 Task: Create a due date automation trigger when advanced on, 2 hours after a card is due add content with a description not containing resume.
Action: Mouse moved to (1364, 101)
Screenshot: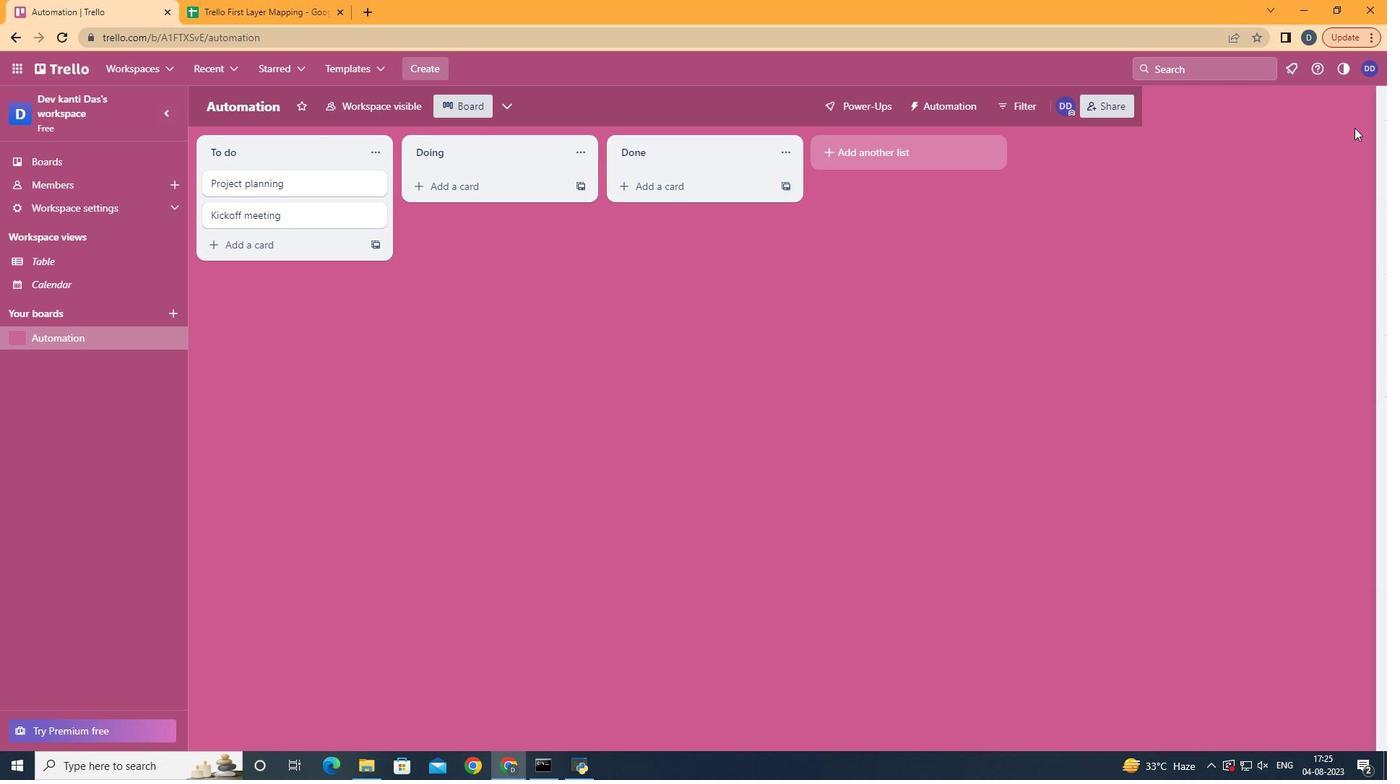 
Action: Mouse pressed left at (1364, 101)
Screenshot: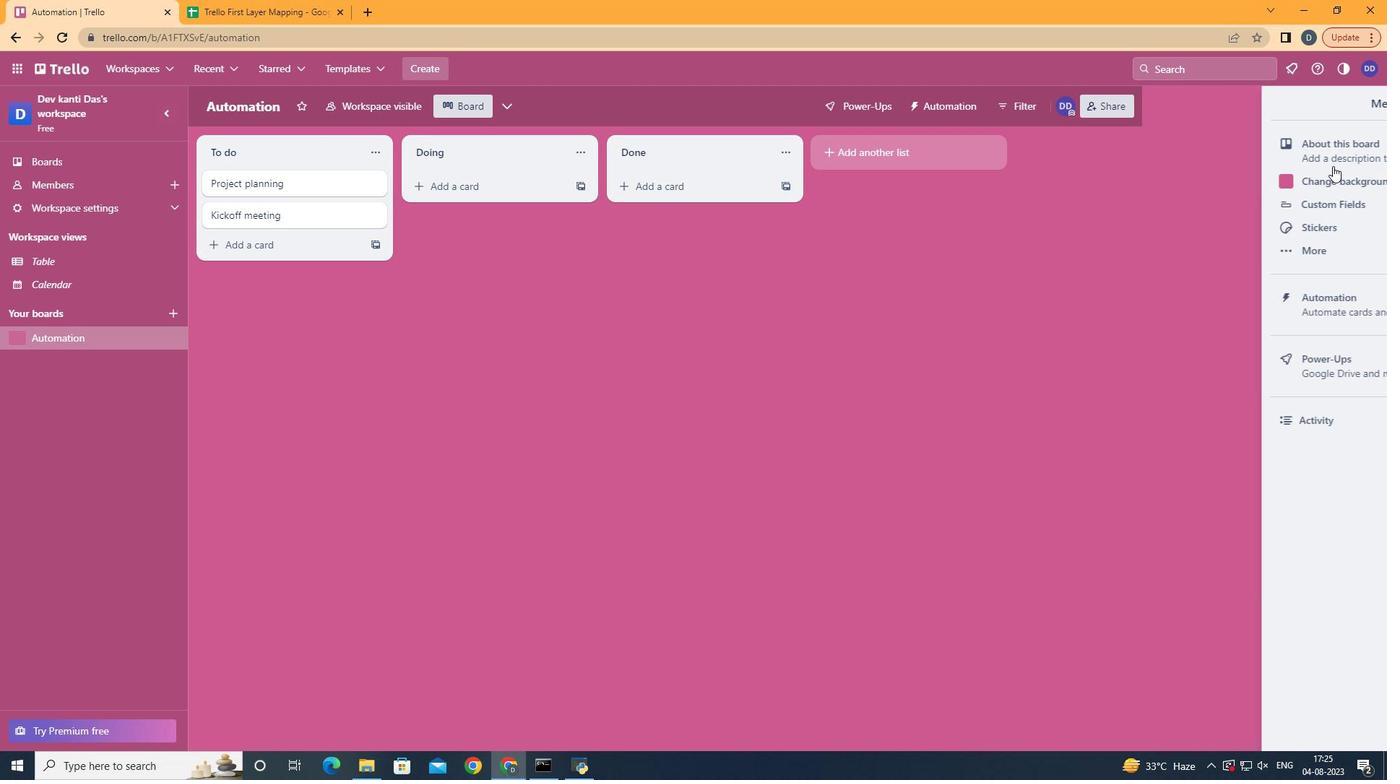 
Action: Mouse moved to (1231, 295)
Screenshot: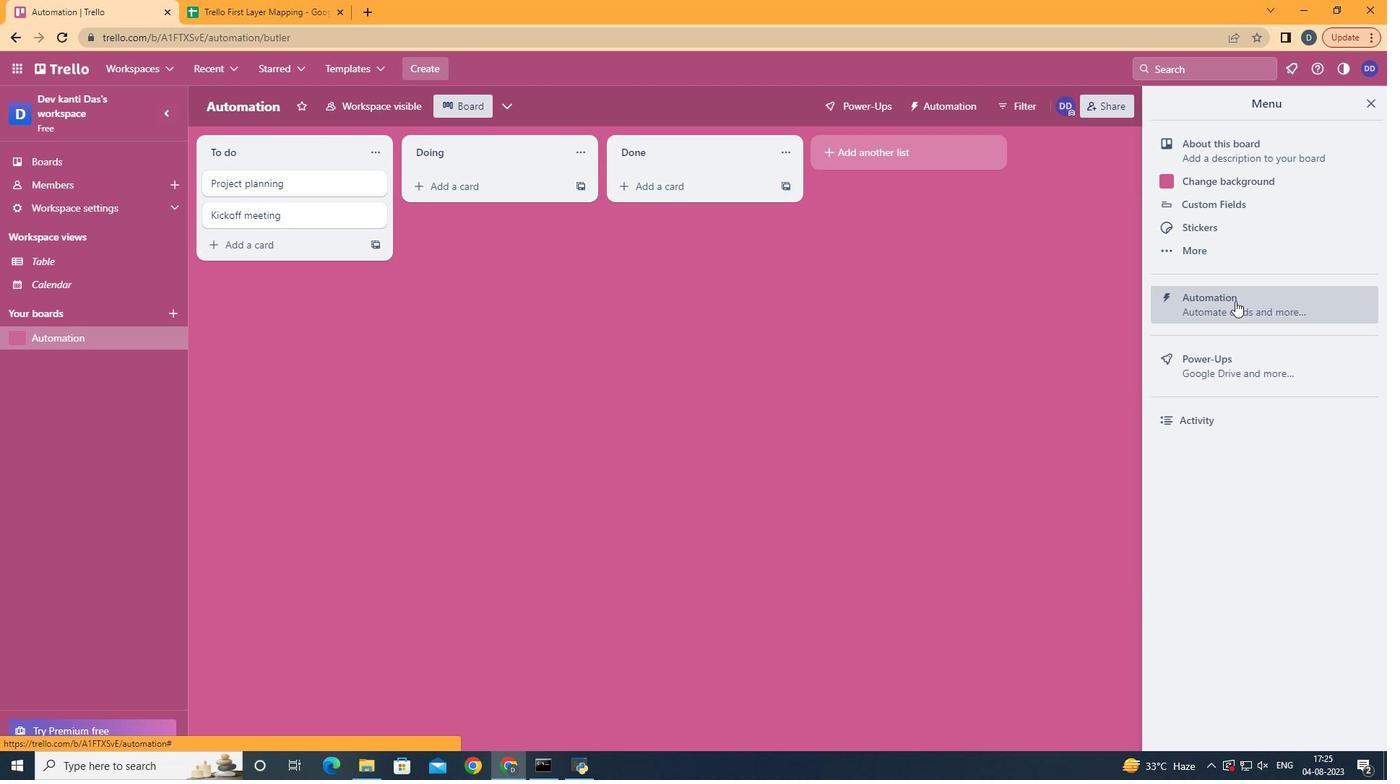 
Action: Mouse pressed left at (1231, 295)
Screenshot: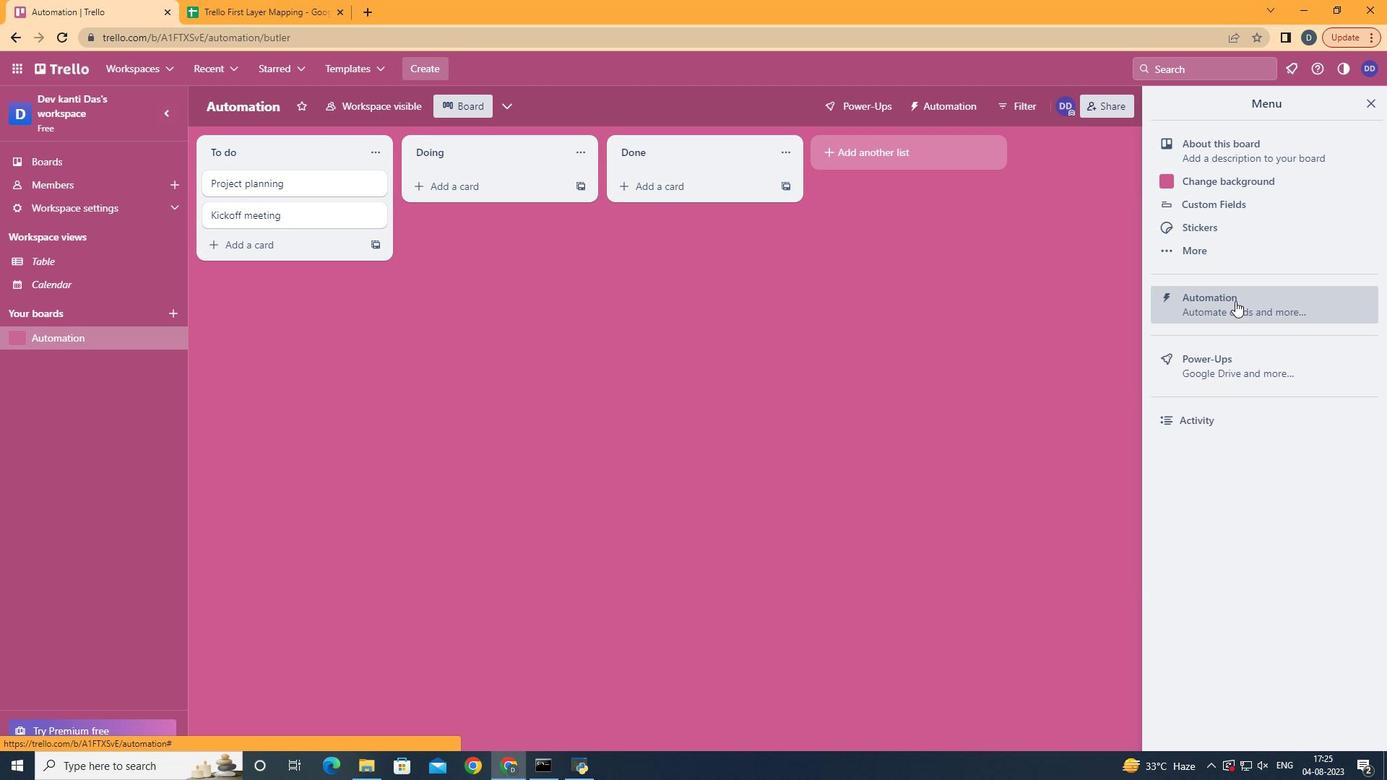
Action: Mouse moved to (281, 286)
Screenshot: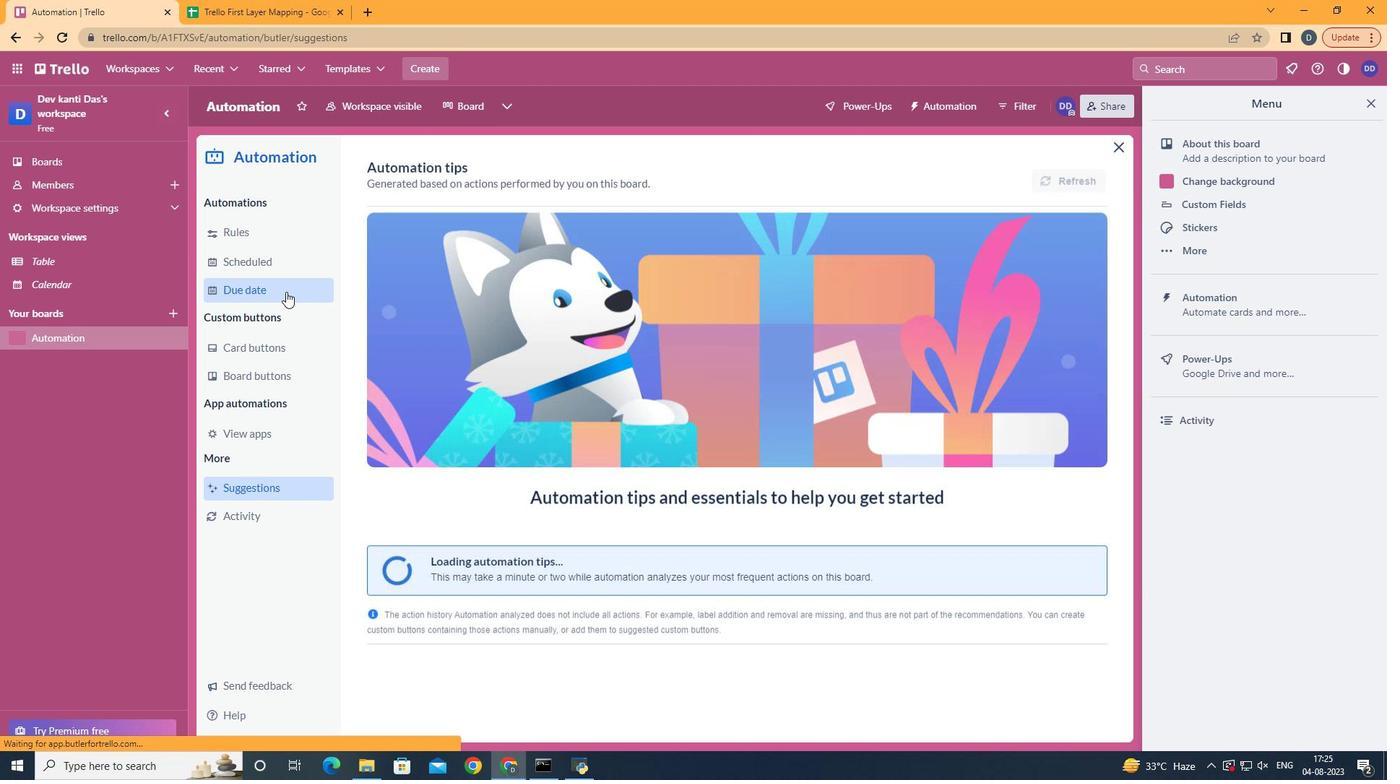 
Action: Mouse pressed left at (281, 286)
Screenshot: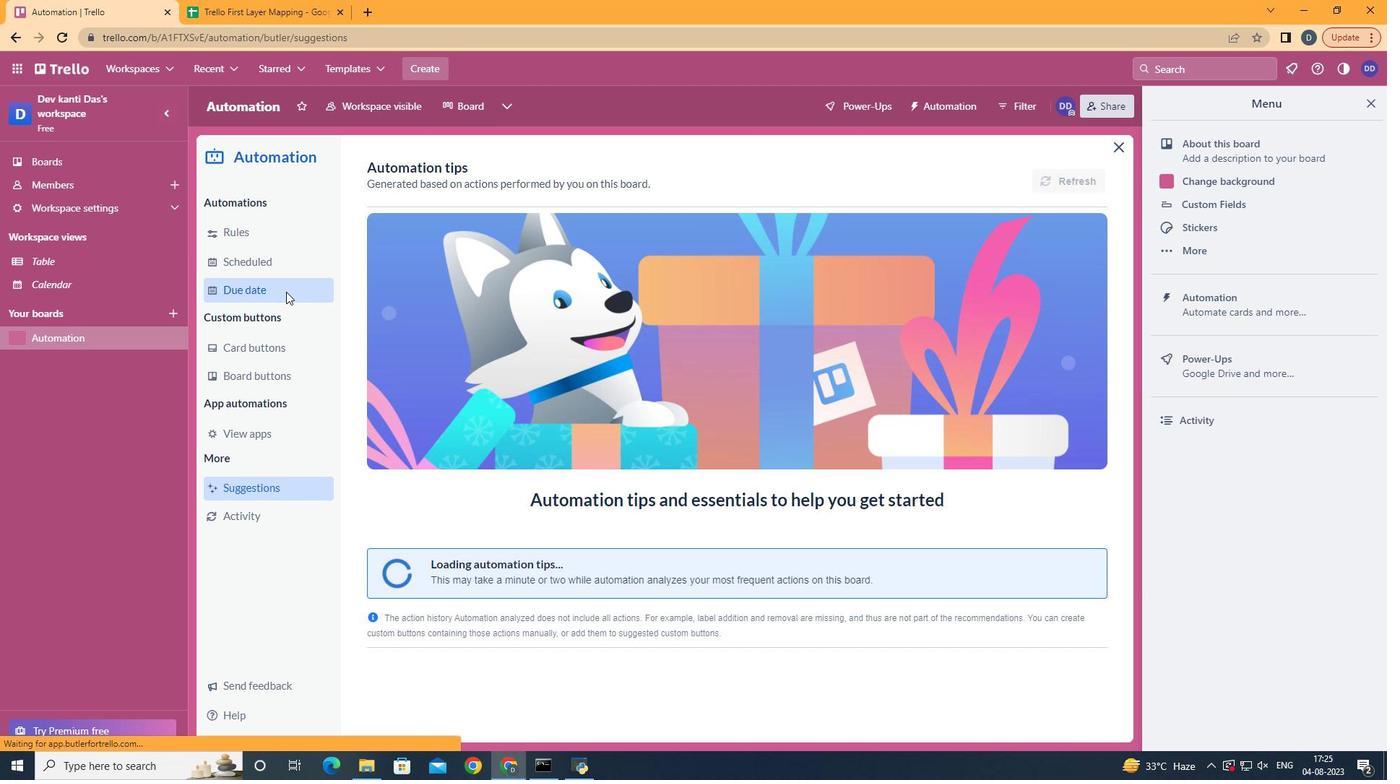 
Action: Mouse moved to (1017, 163)
Screenshot: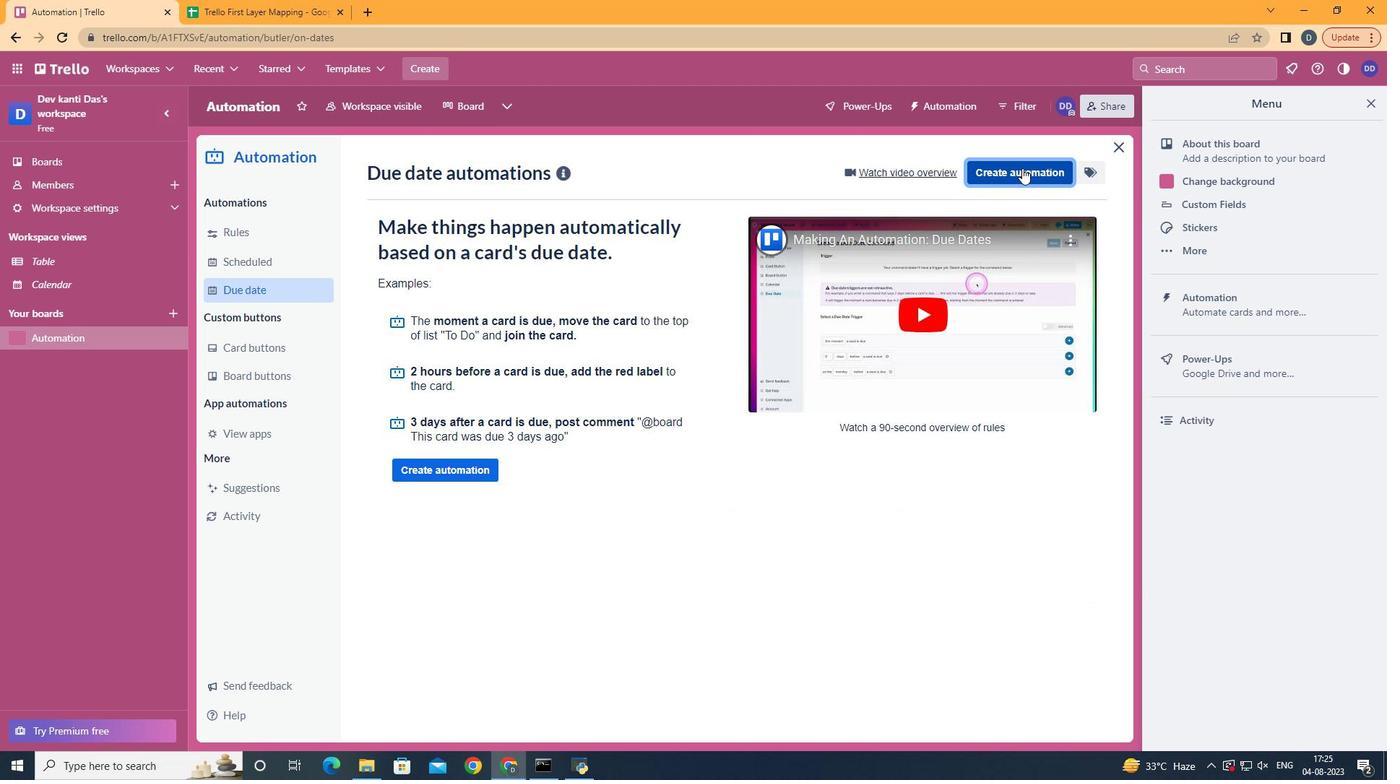 
Action: Mouse pressed left at (1017, 163)
Screenshot: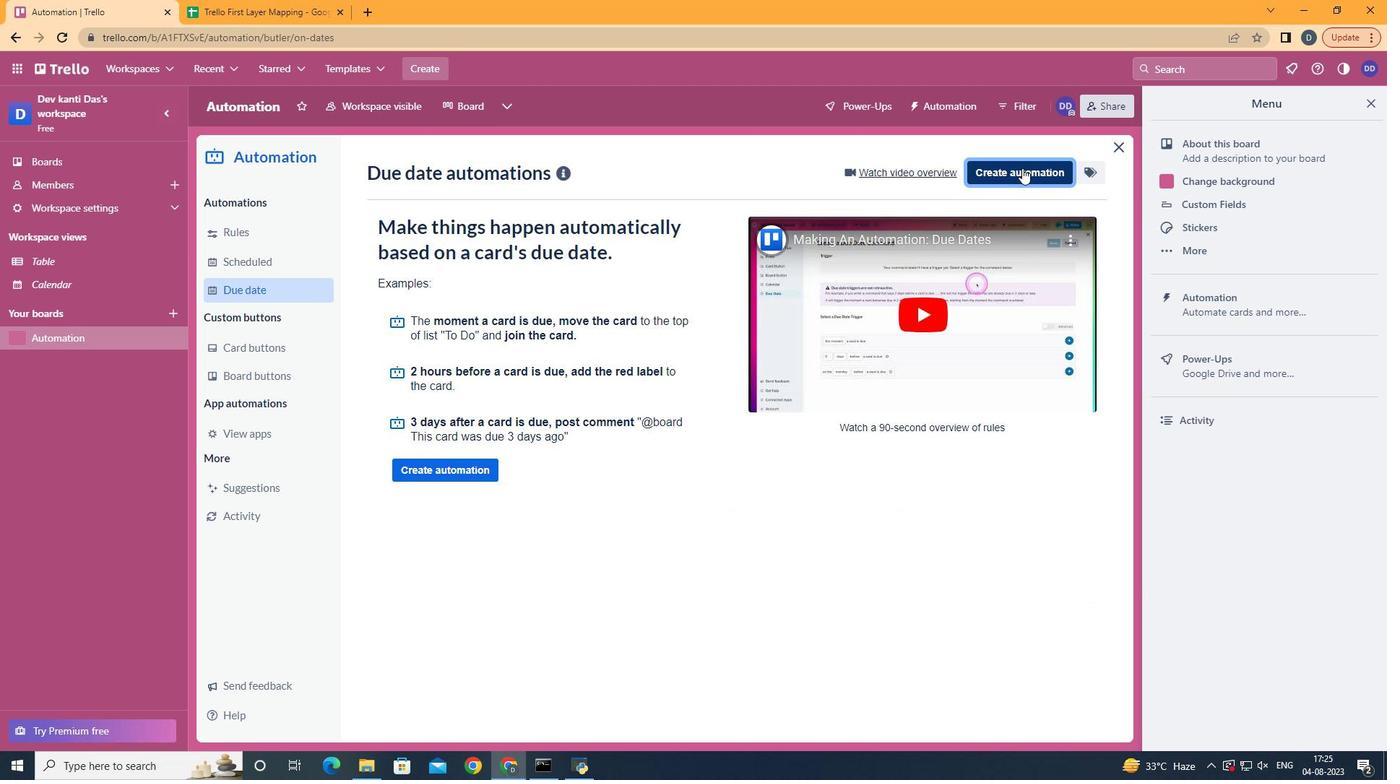 
Action: Mouse moved to (745, 302)
Screenshot: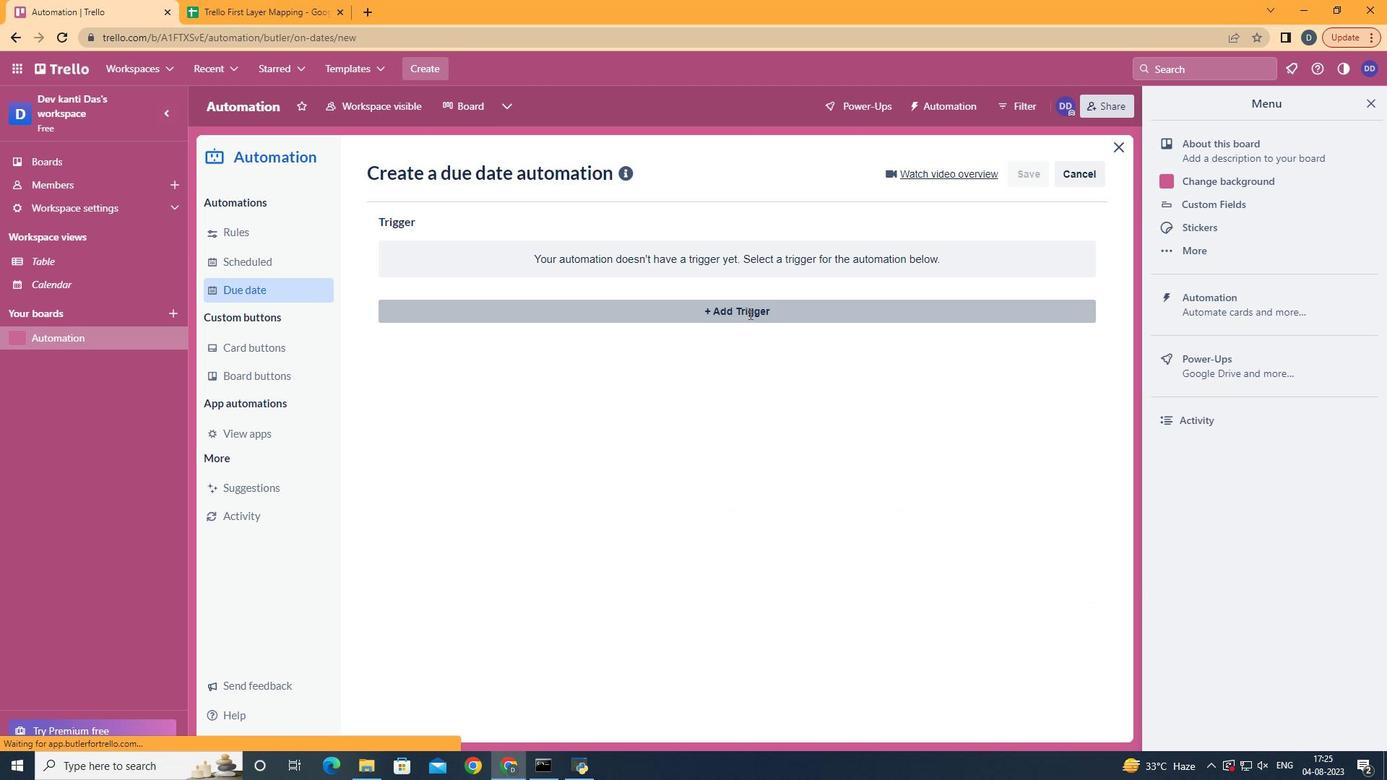 
Action: Mouse pressed left at (745, 302)
Screenshot: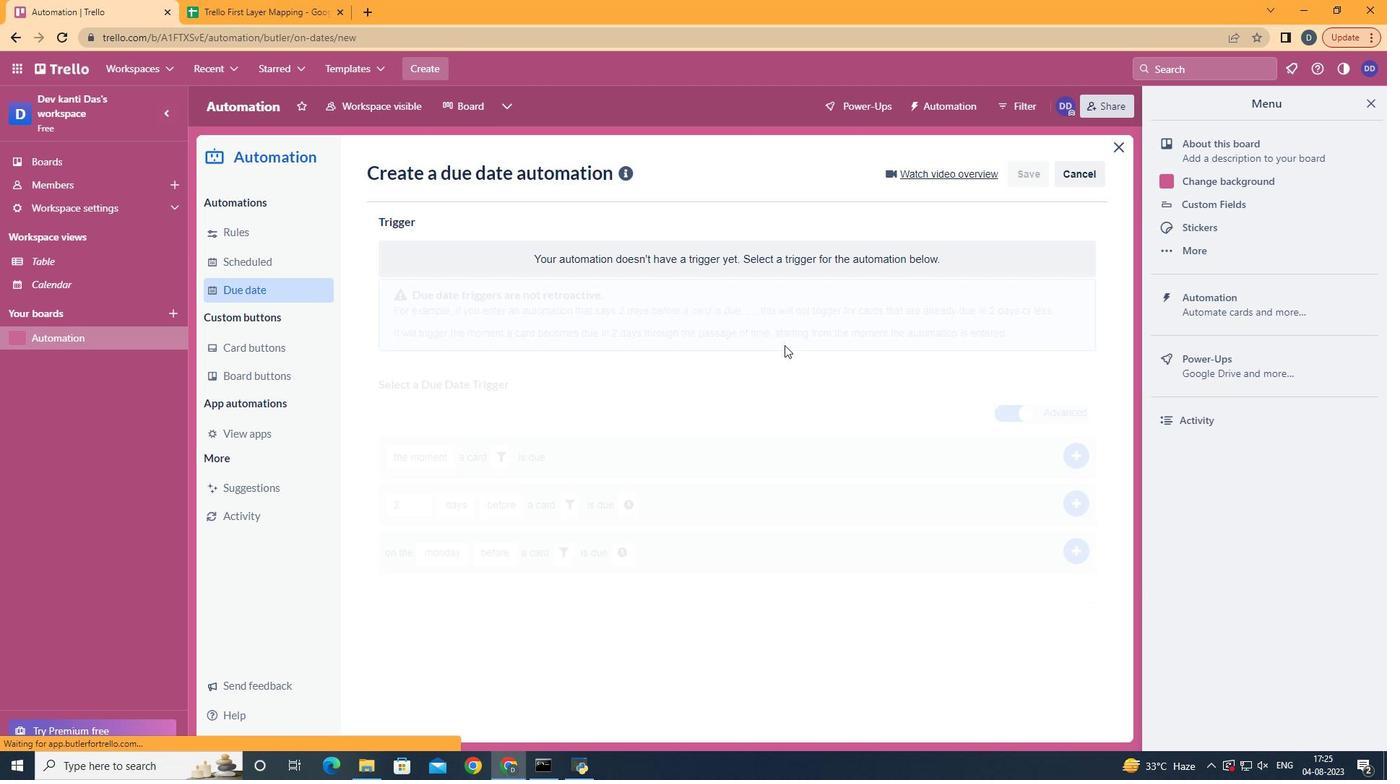 
Action: Mouse moved to (458, 615)
Screenshot: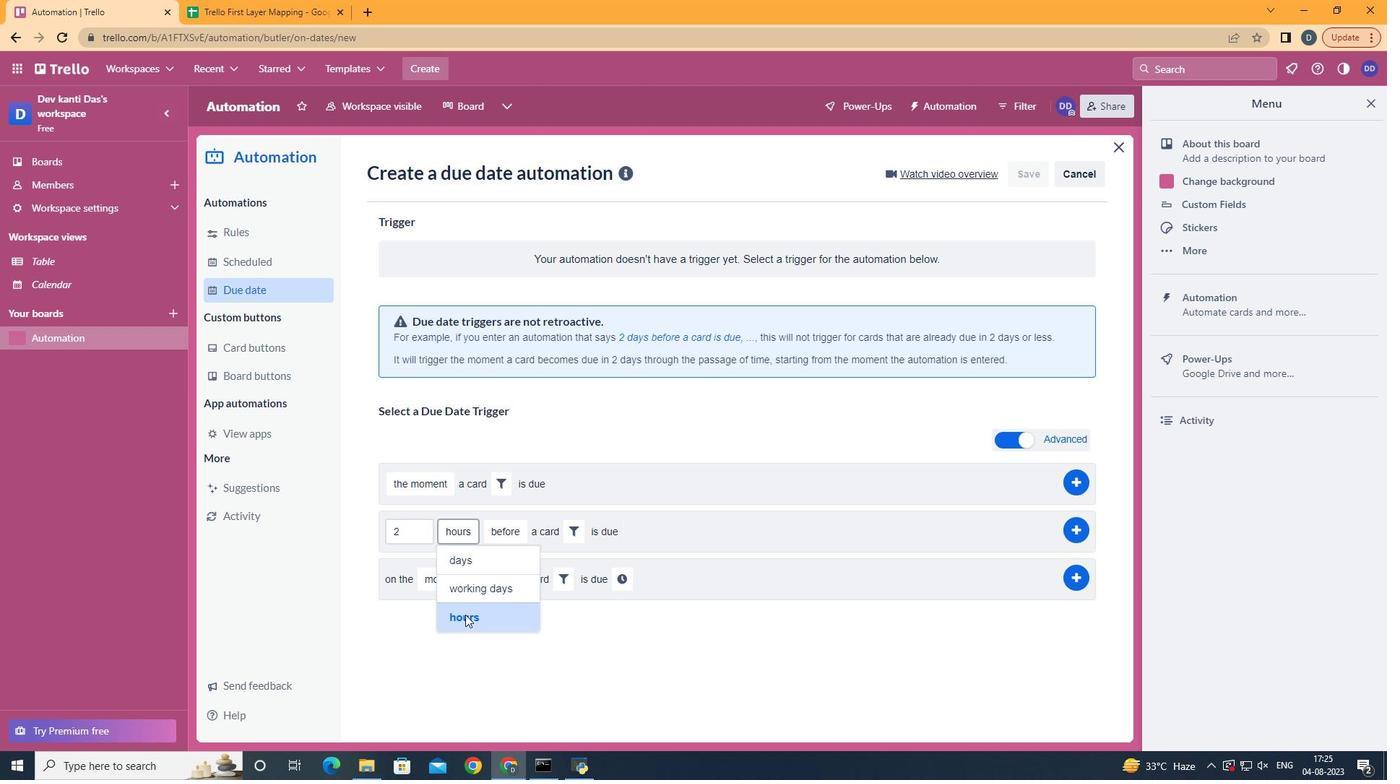 
Action: Mouse pressed left at (458, 615)
Screenshot: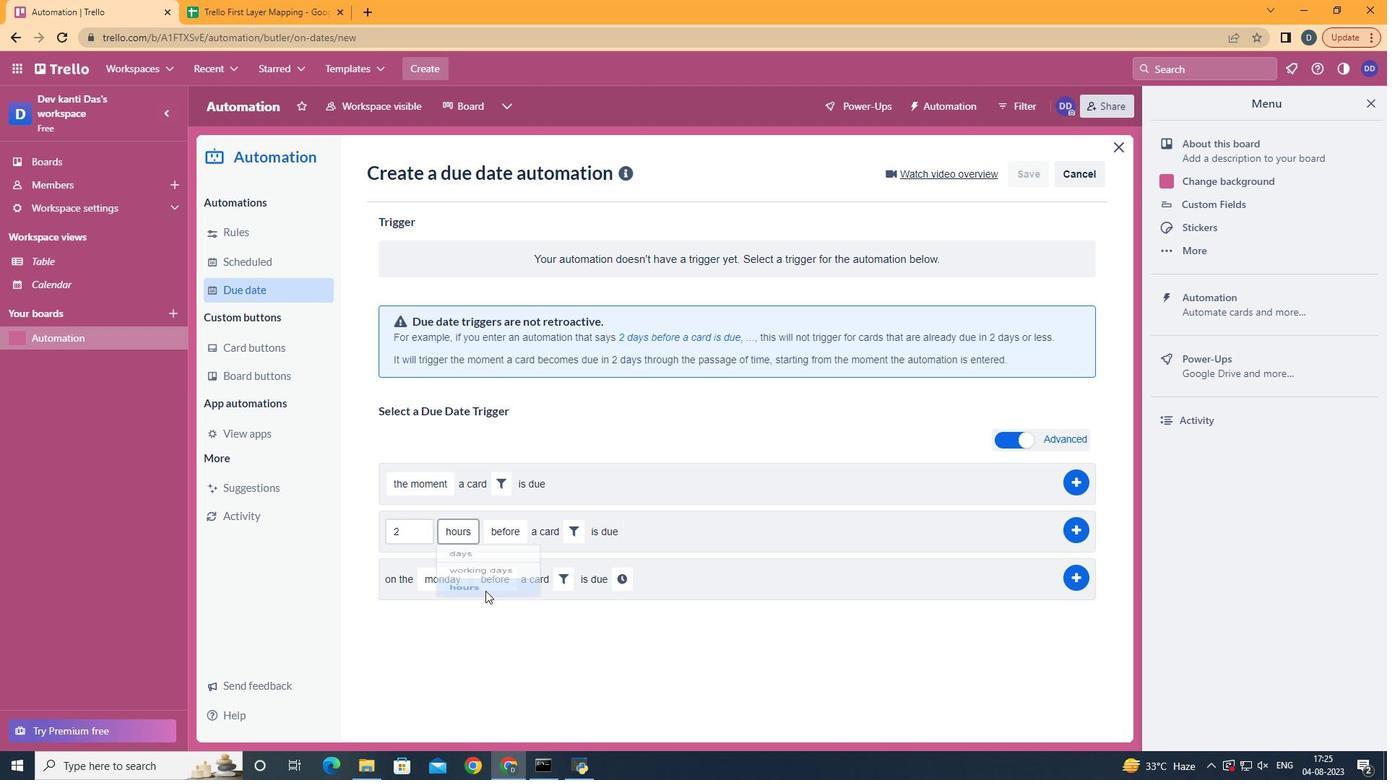 
Action: Mouse moved to (503, 590)
Screenshot: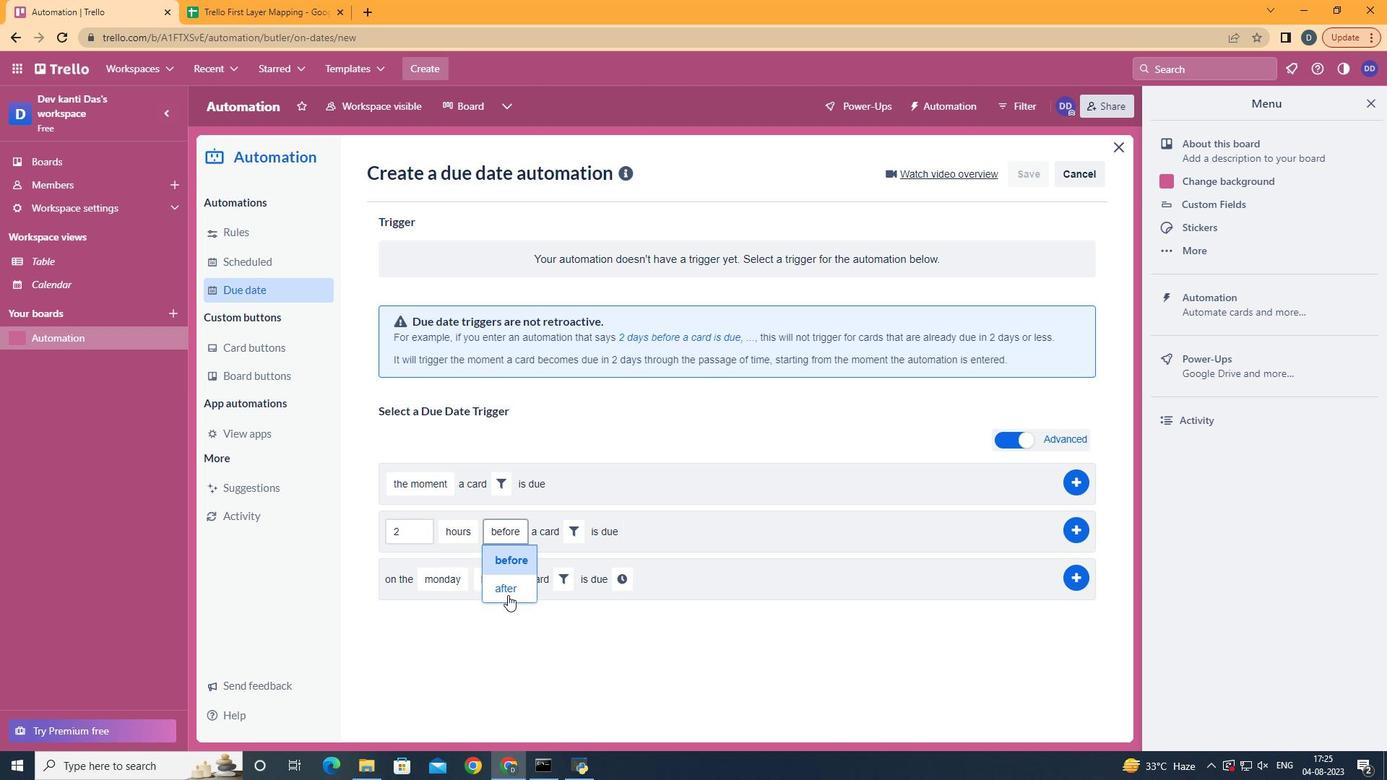 
Action: Mouse pressed left at (503, 590)
Screenshot: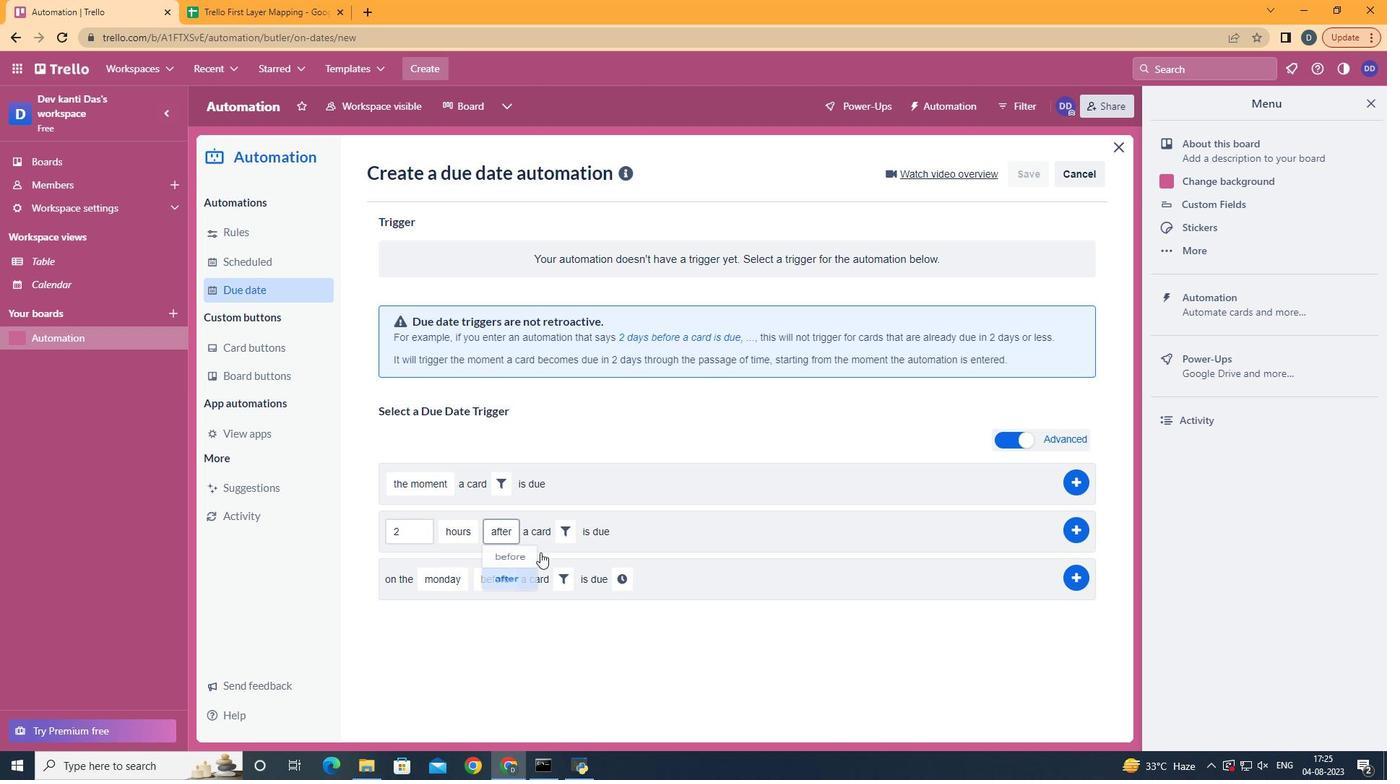 
Action: Mouse moved to (555, 517)
Screenshot: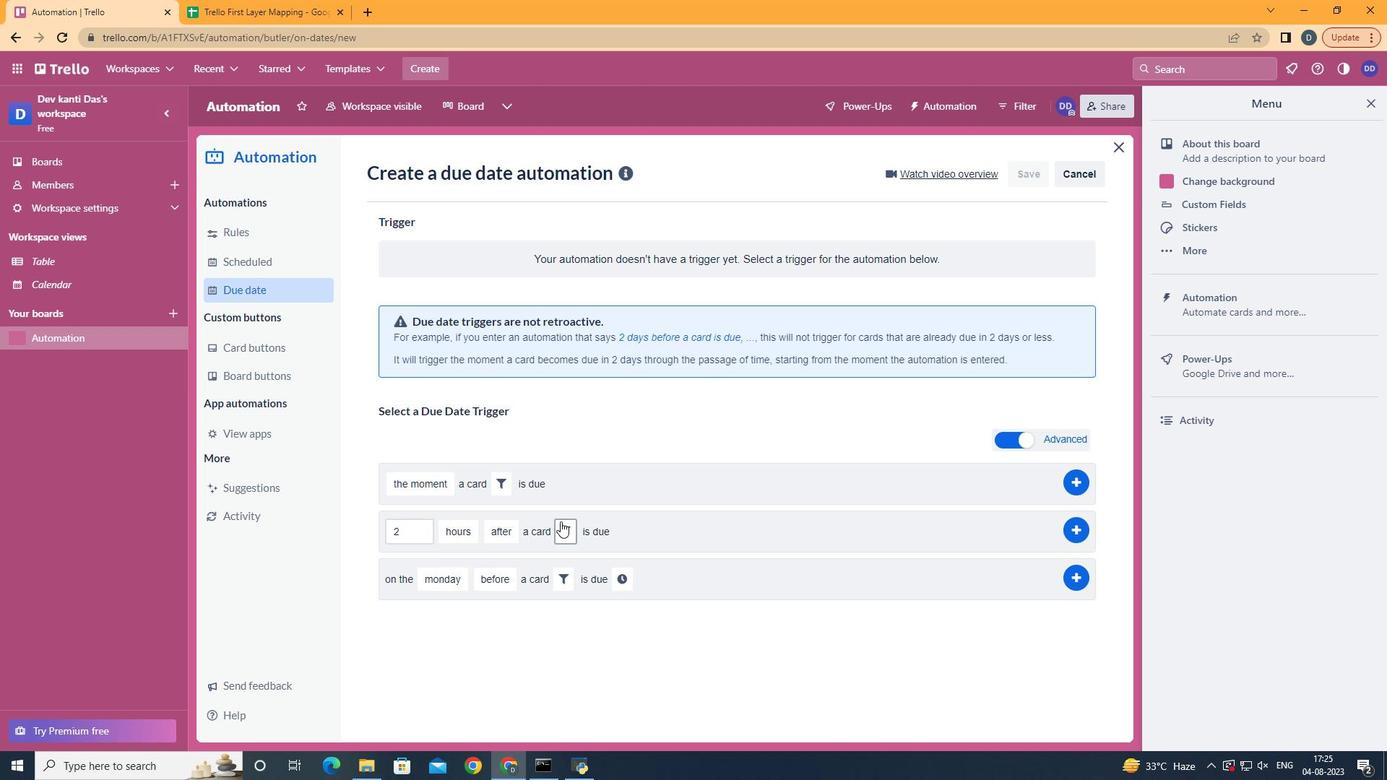 
Action: Mouse pressed left at (555, 517)
Screenshot: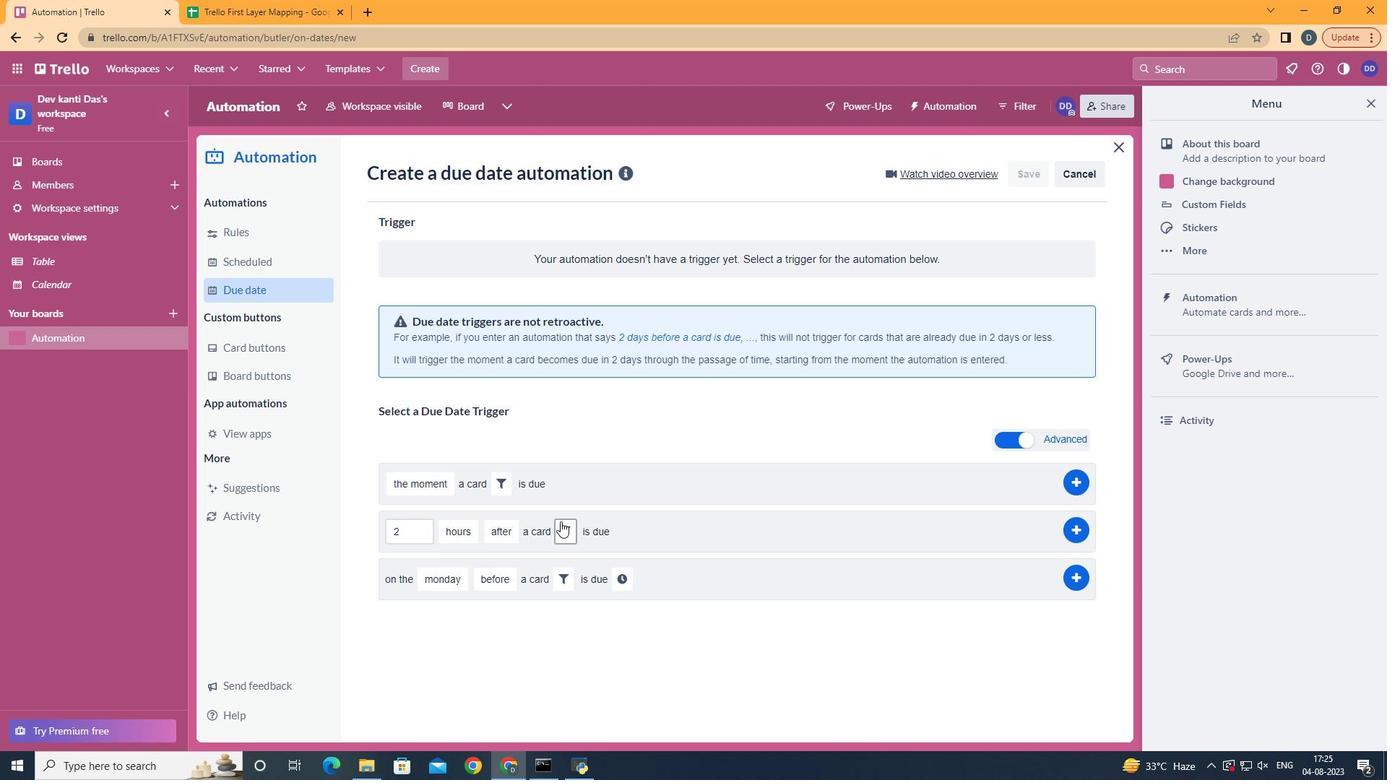 
Action: Mouse moved to (742, 574)
Screenshot: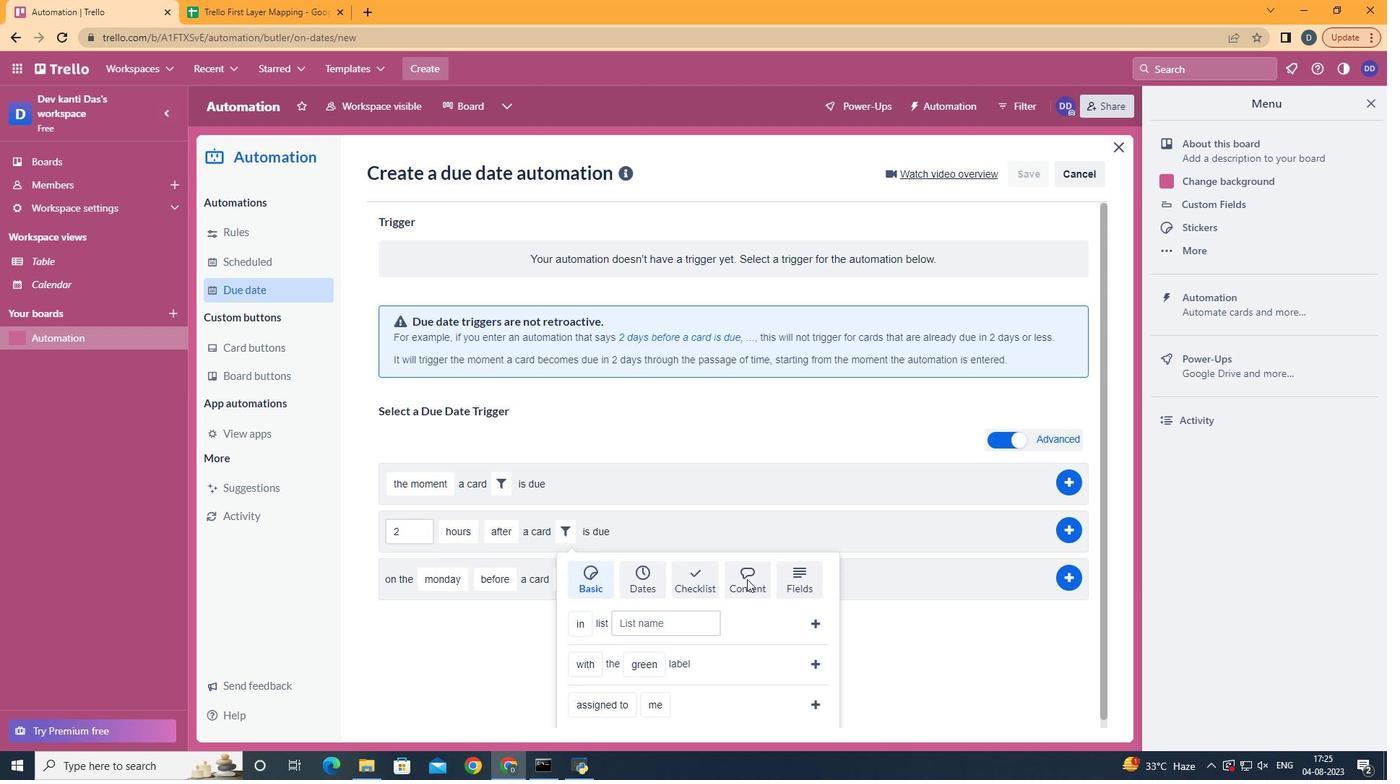 
Action: Mouse pressed left at (742, 574)
Screenshot: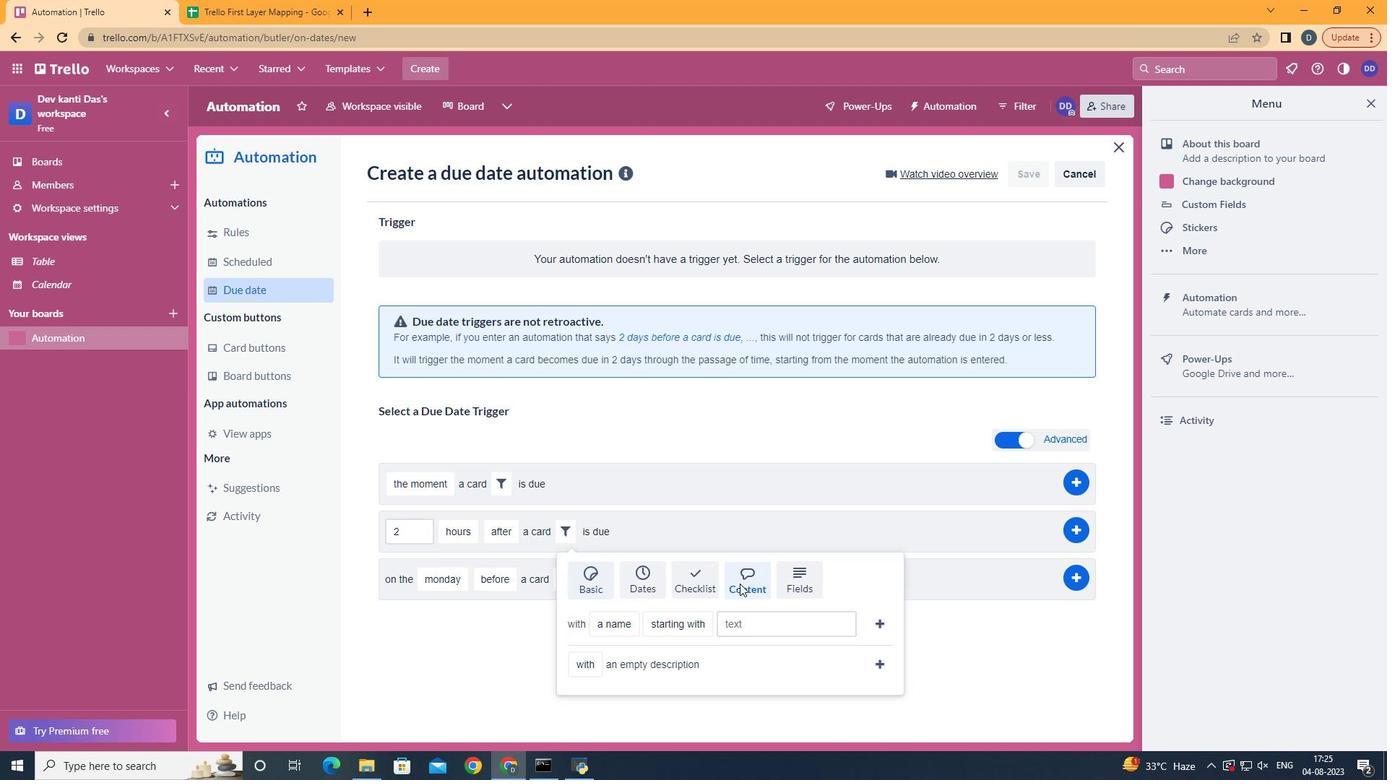 
Action: Mouse moved to (623, 677)
Screenshot: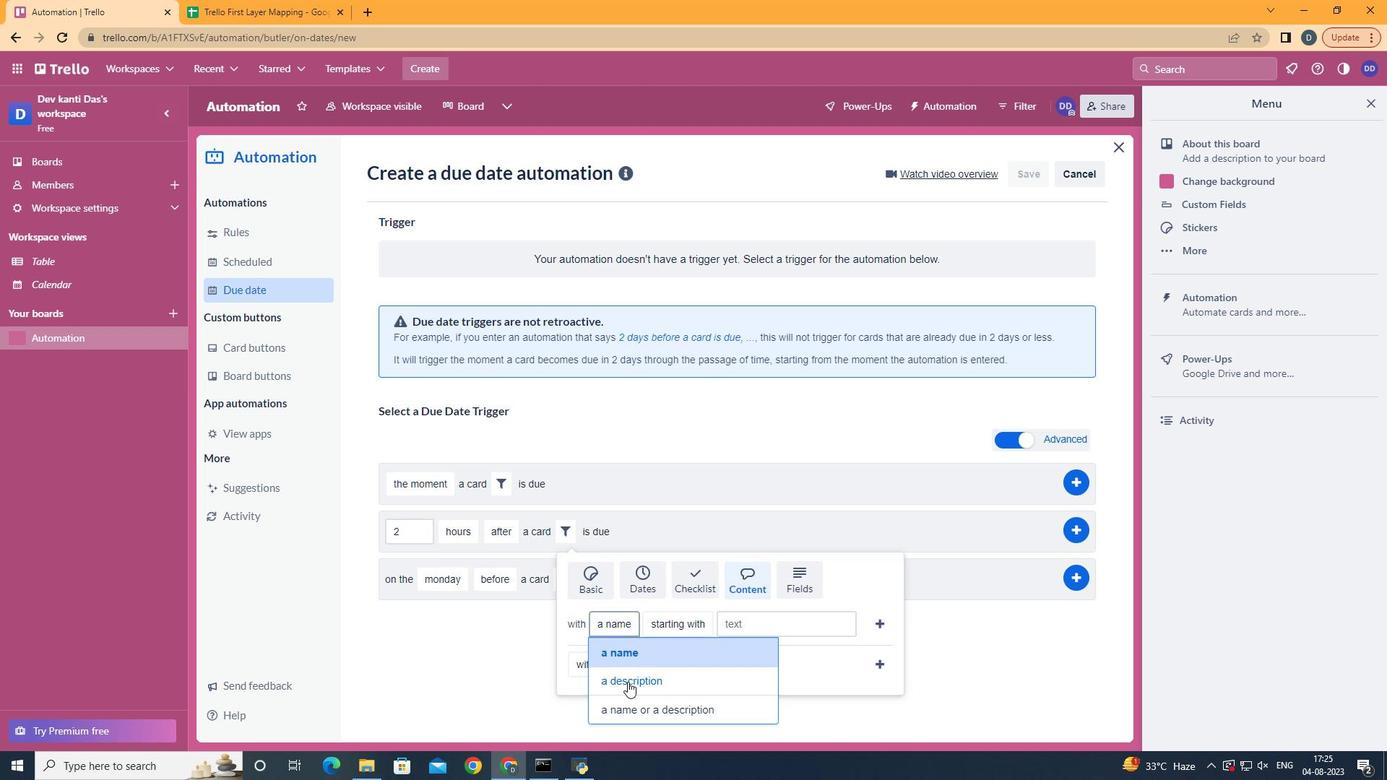 
Action: Mouse pressed left at (623, 677)
Screenshot: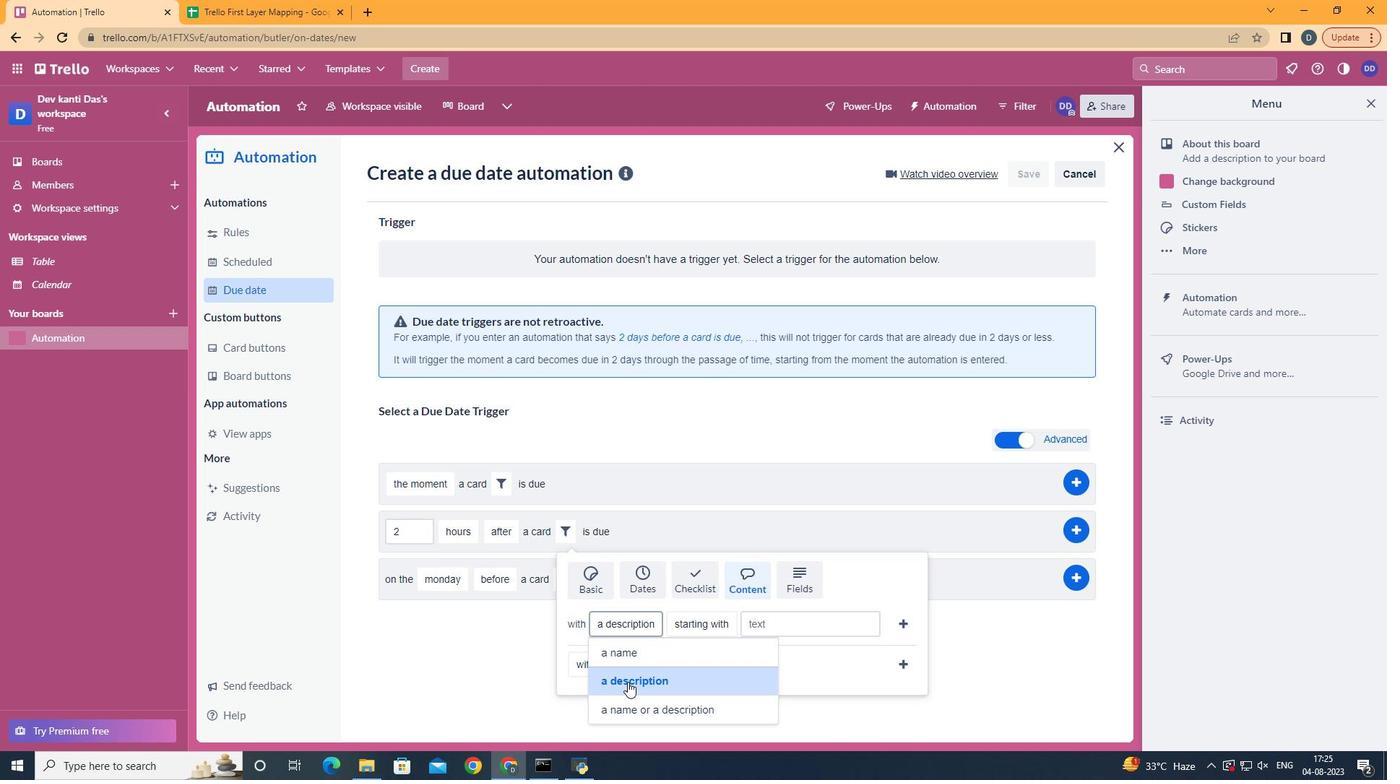 
Action: Mouse moved to (734, 588)
Screenshot: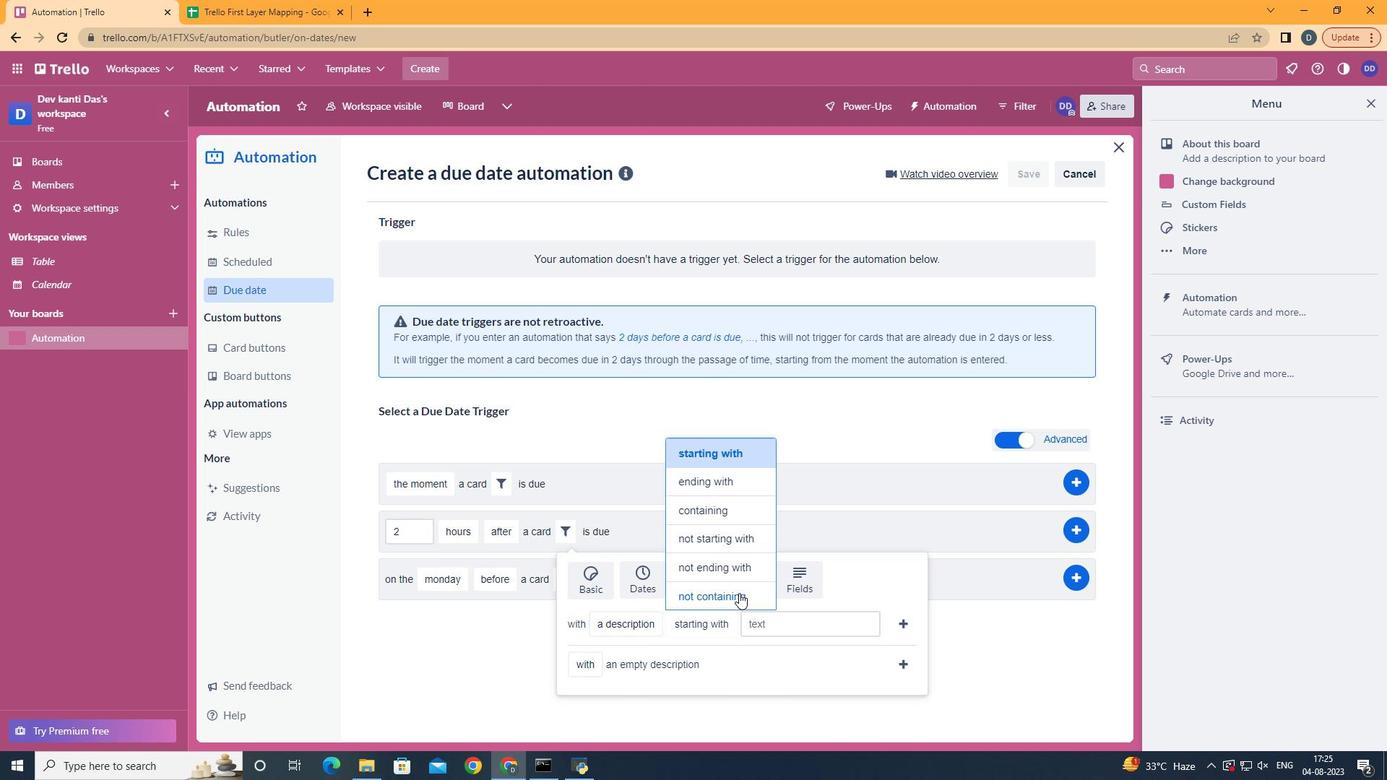 
Action: Mouse pressed left at (734, 588)
Screenshot: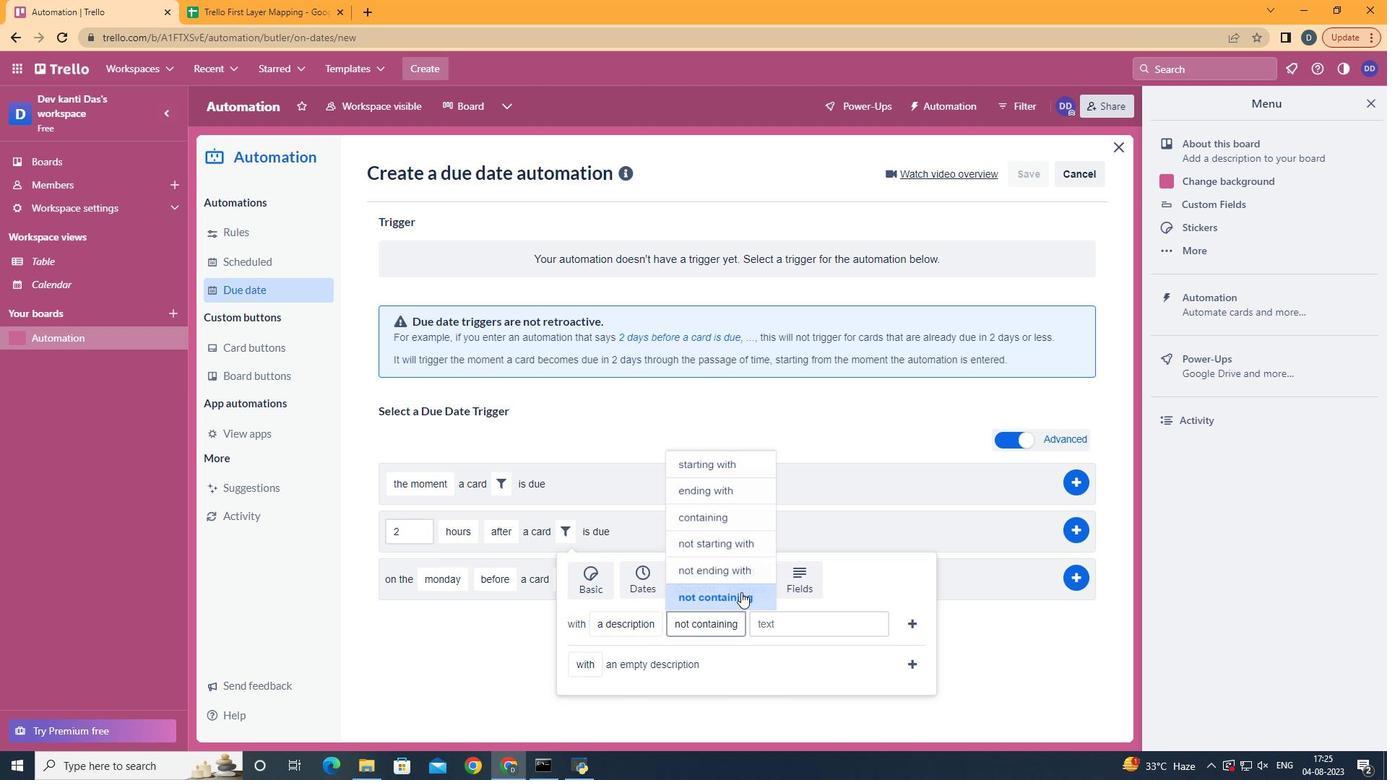 
Action: Mouse moved to (826, 623)
Screenshot: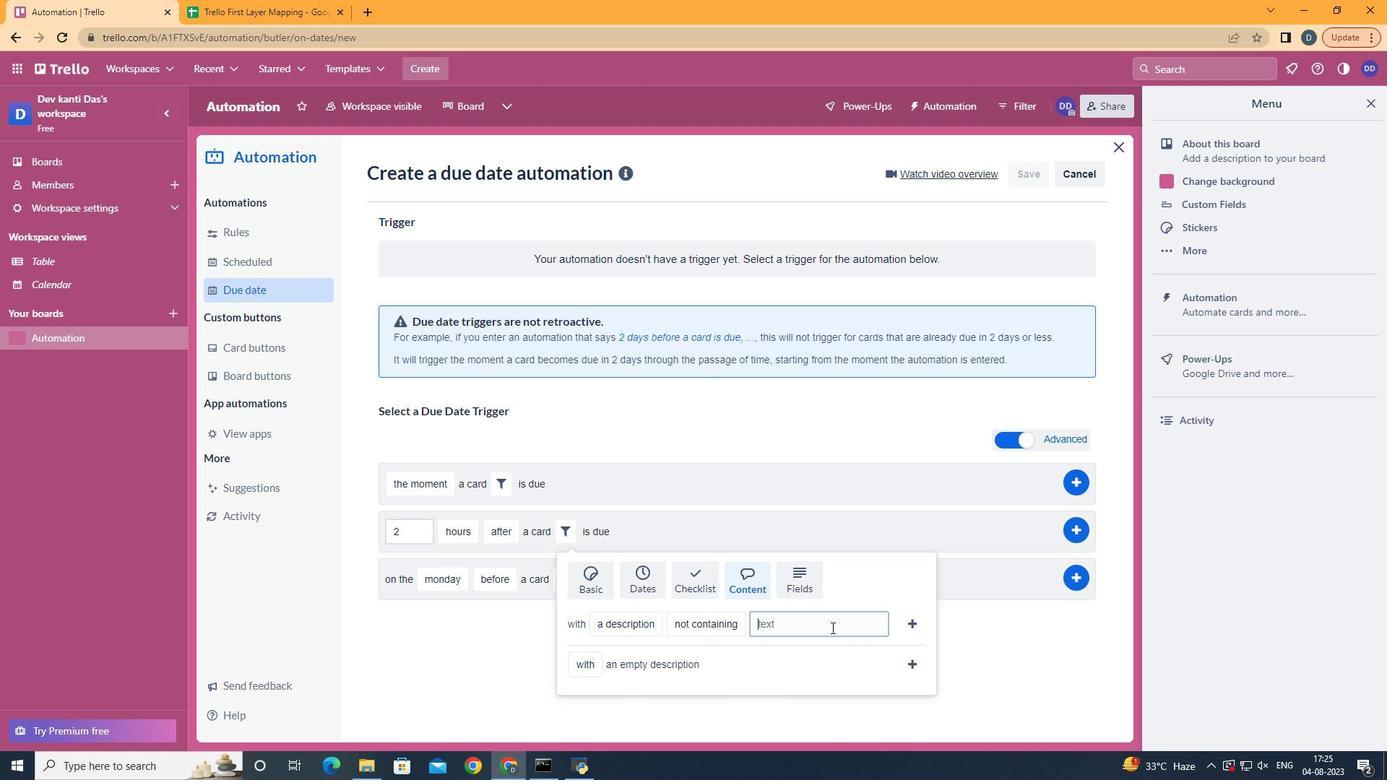 
Action: Mouse pressed left at (826, 623)
Screenshot: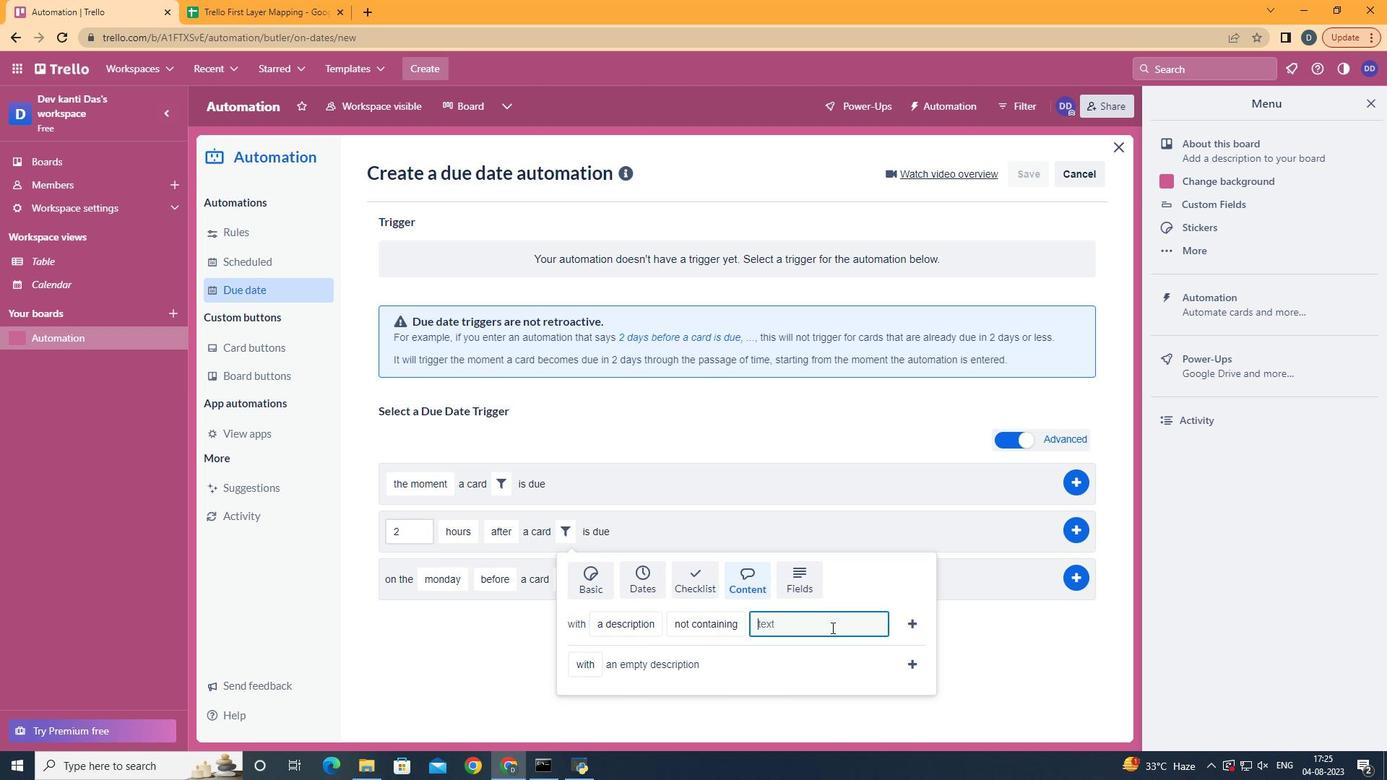 
Action: Key pressed resume
Screenshot: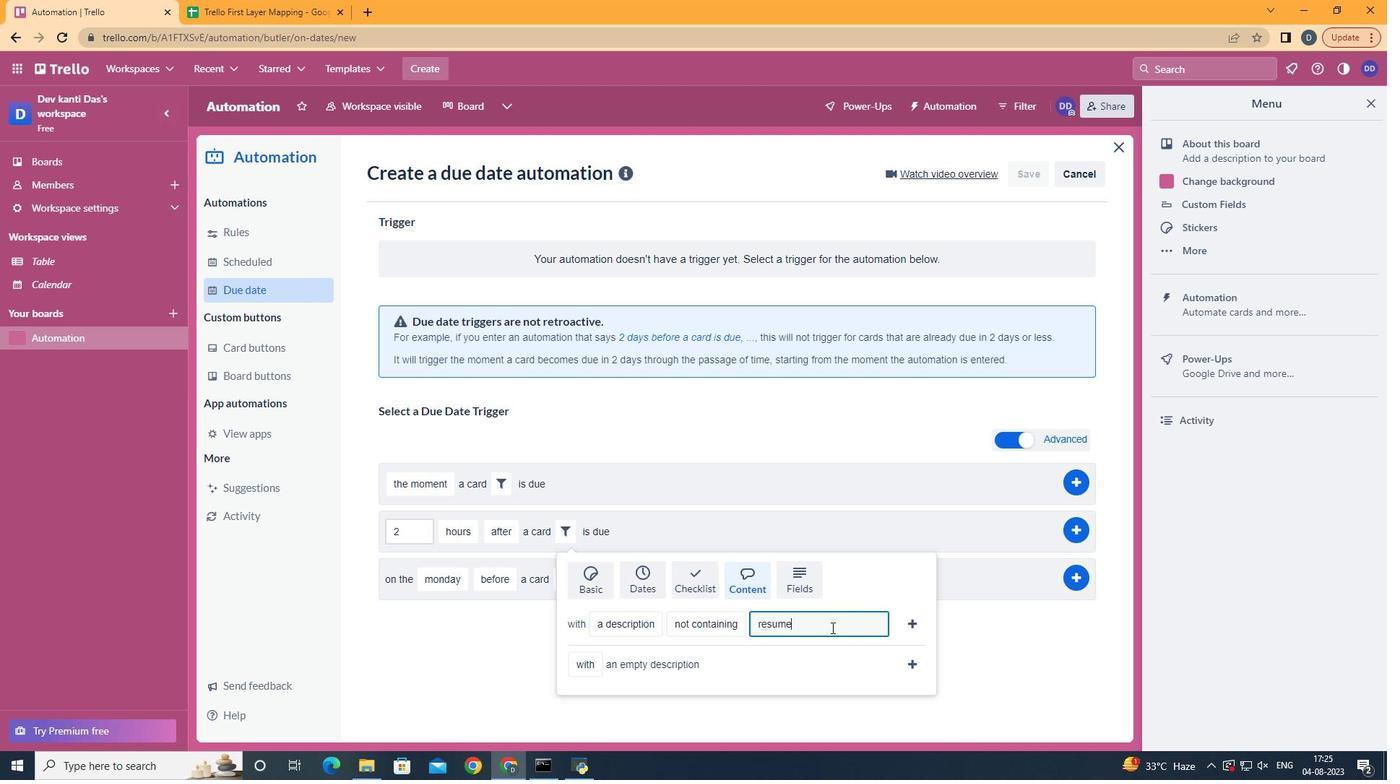 
Action: Mouse moved to (914, 623)
Screenshot: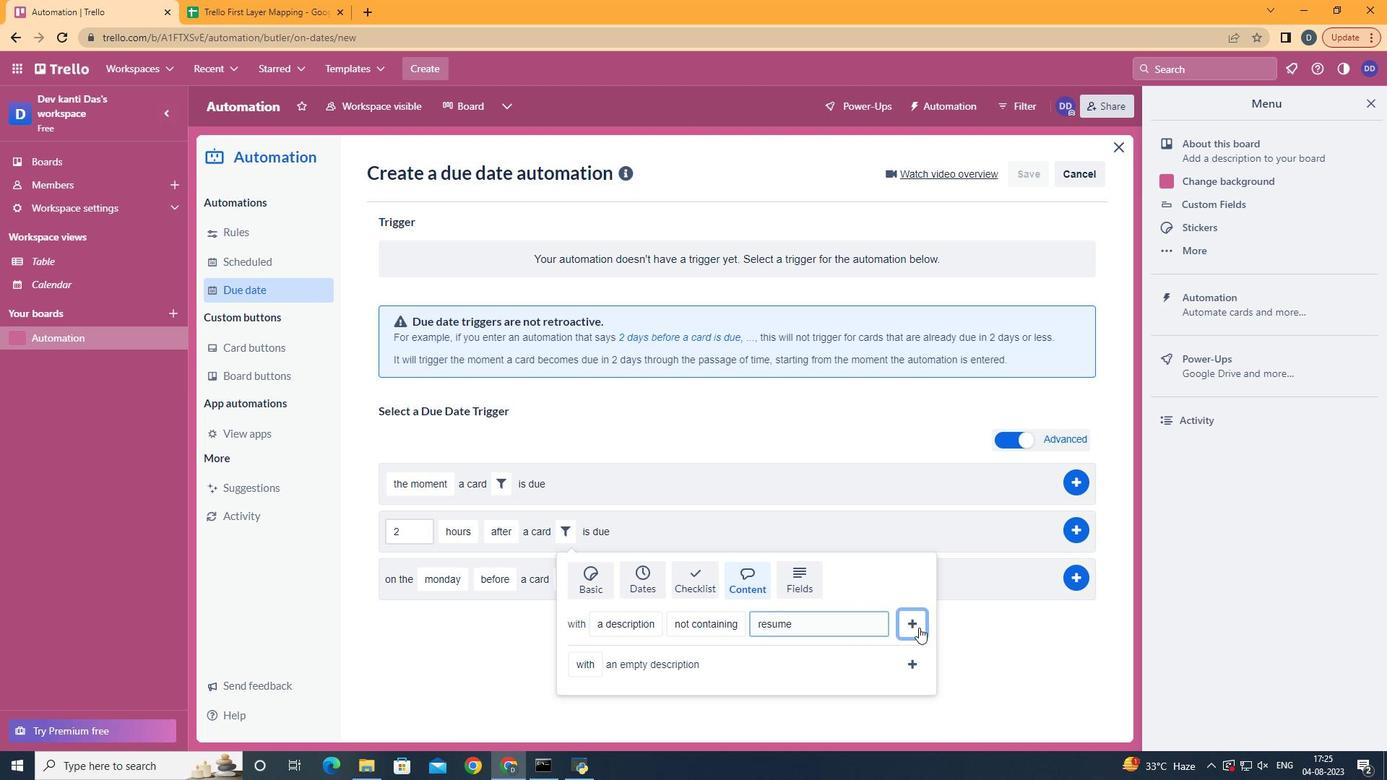 
Action: Mouse pressed left at (914, 623)
Screenshot: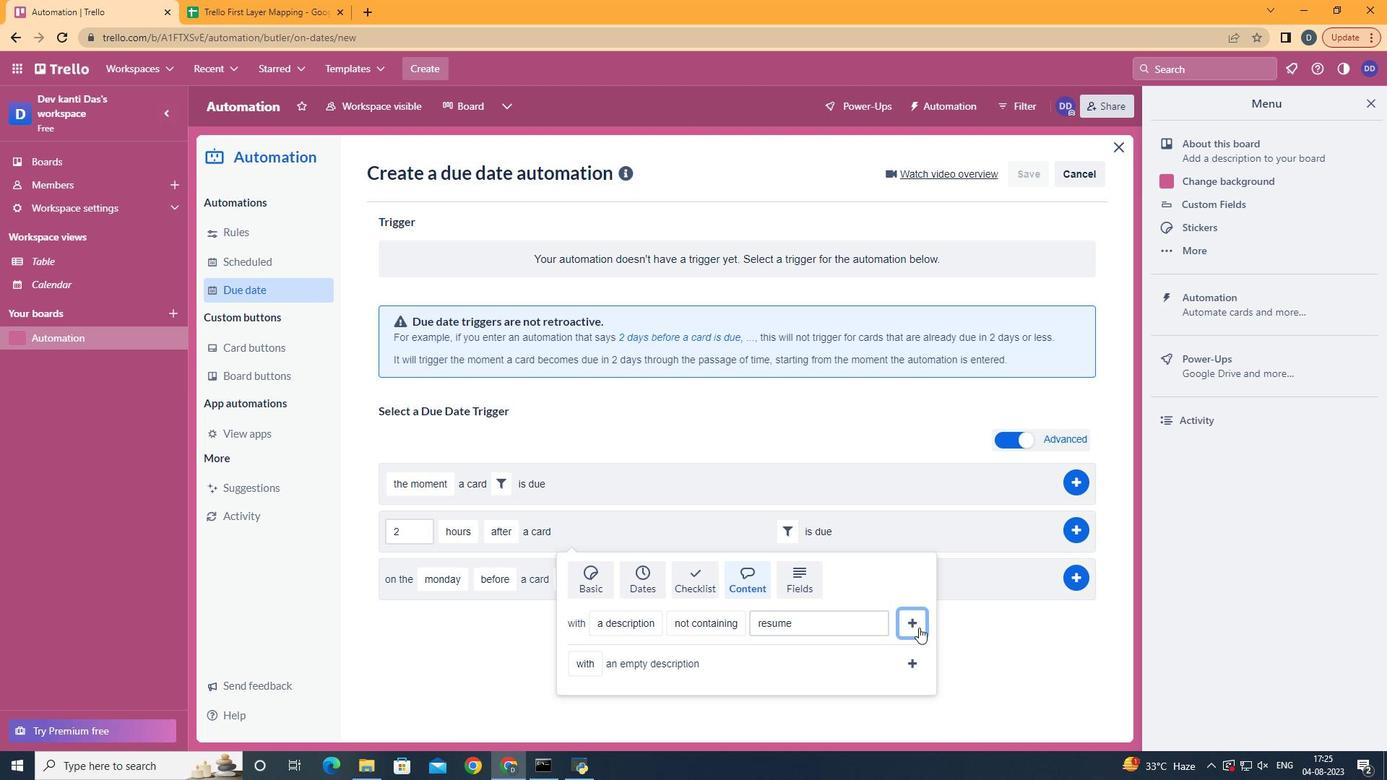 
Action: Mouse moved to (1074, 522)
Screenshot: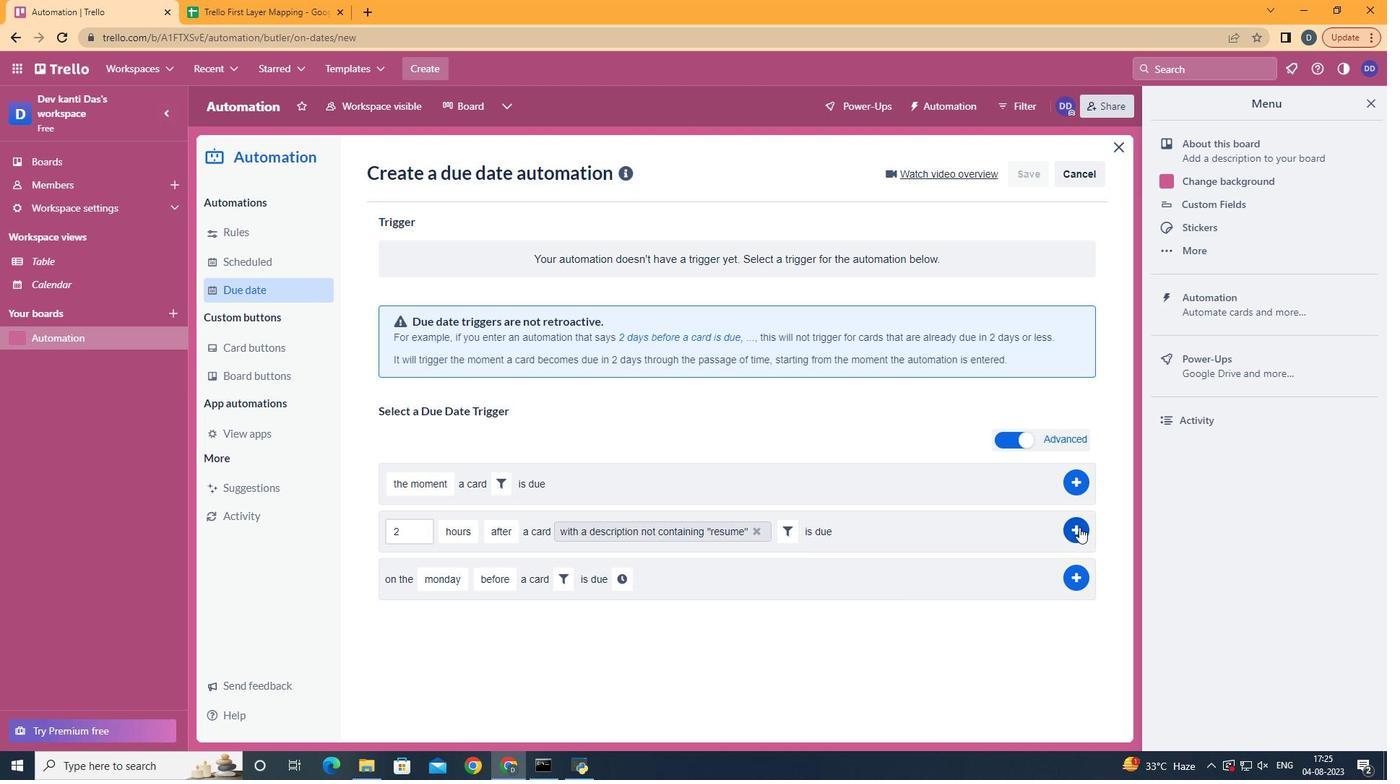 
Action: Mouse pressed left at (1074, 522)
Screenshot: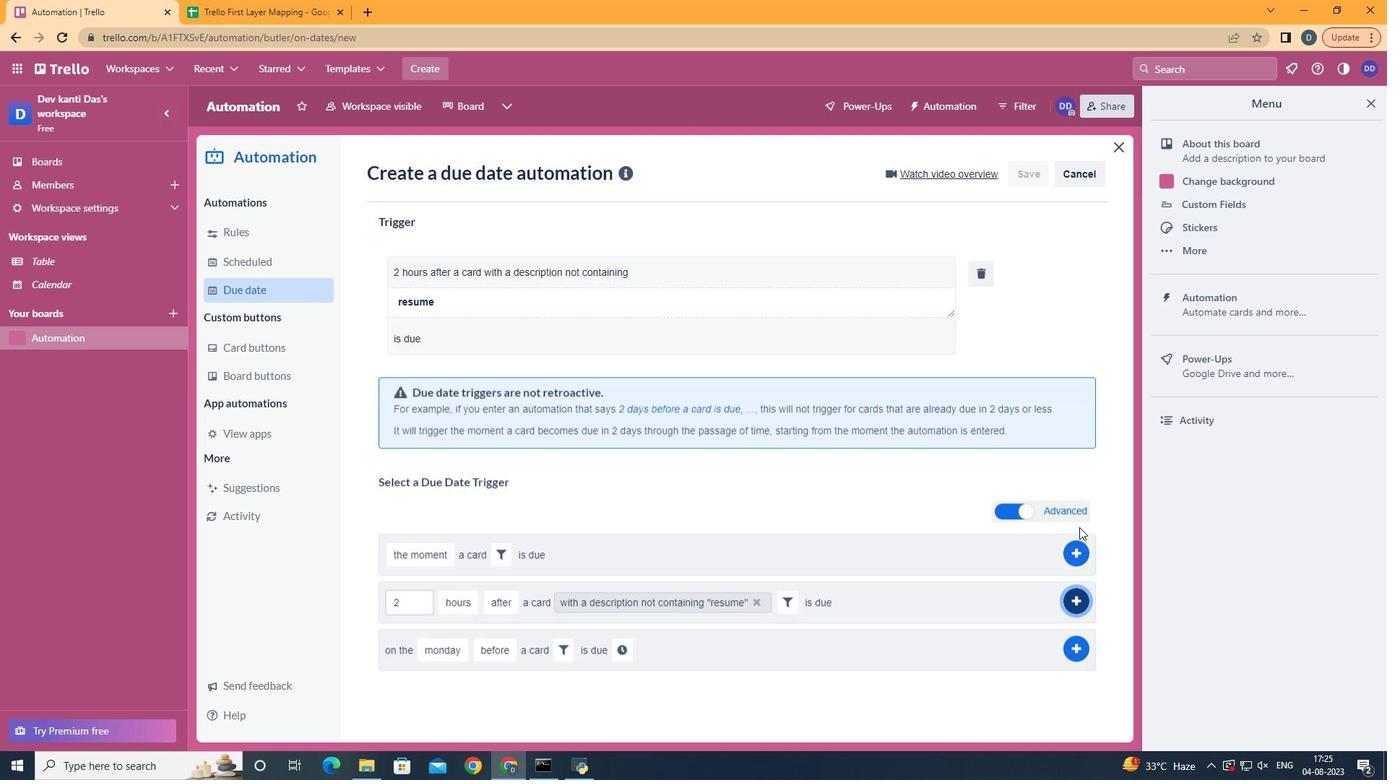 
Action: Mouse moved to (508, 199)
Screenshot: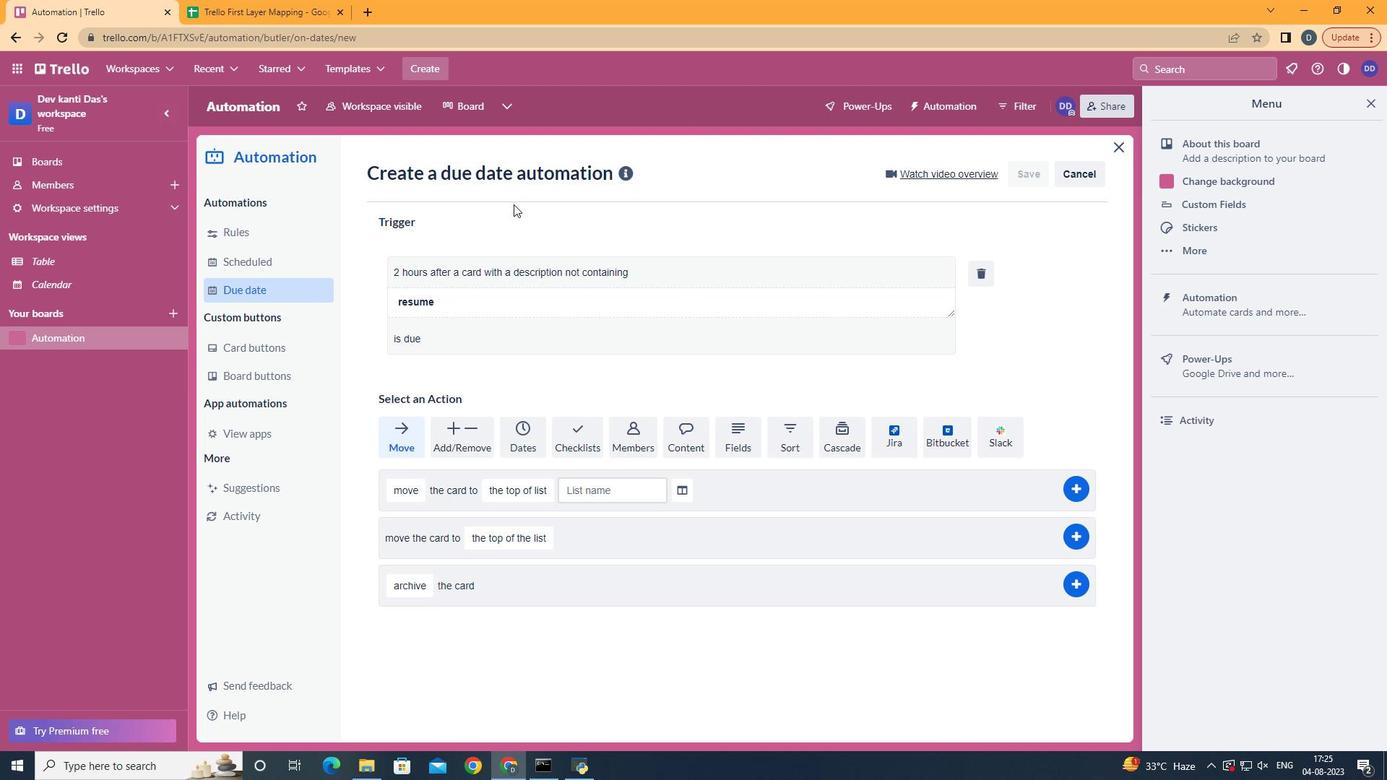 
